 Task: Add a dependency to the task Create a new online platform for online meditation and mindfulness sessions , the existing task  Implement a new cloud-based quality management system for a company in the project BrightWorks
Action: Mouse moved to (611, 377)
Screenshot: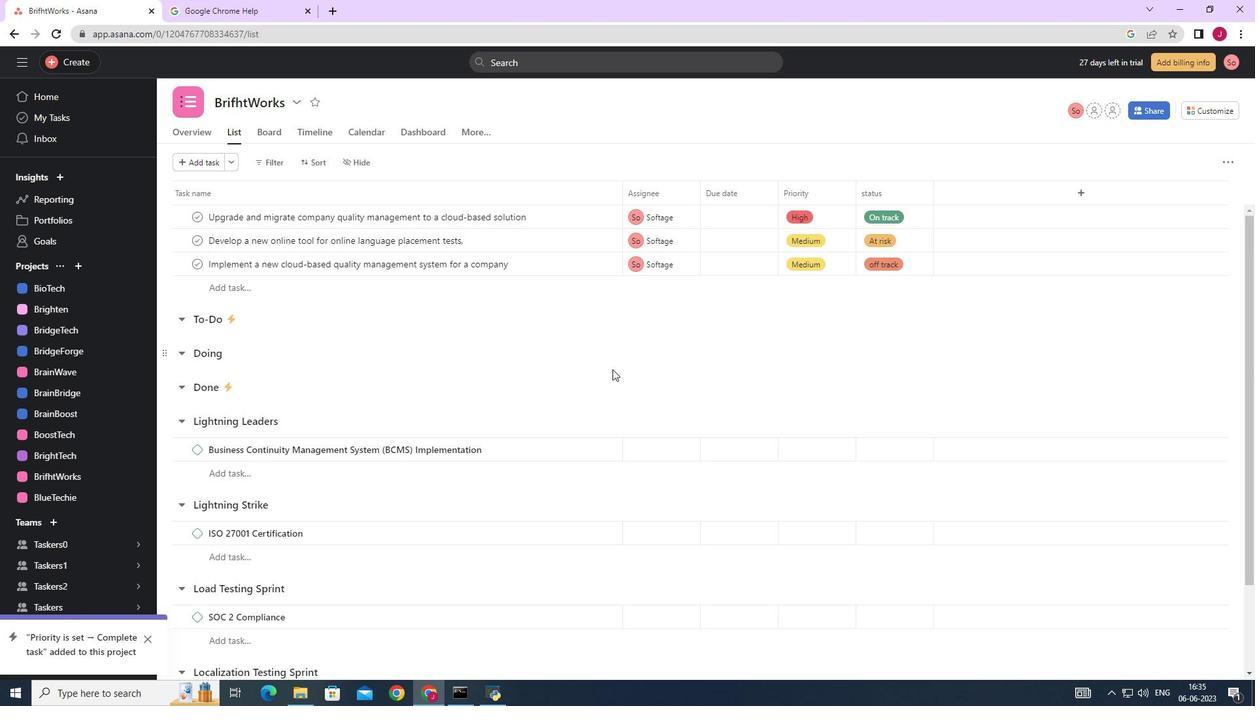 
Action: Mouse scrolled (611, 376) with delta (0, 0)
Screenshot: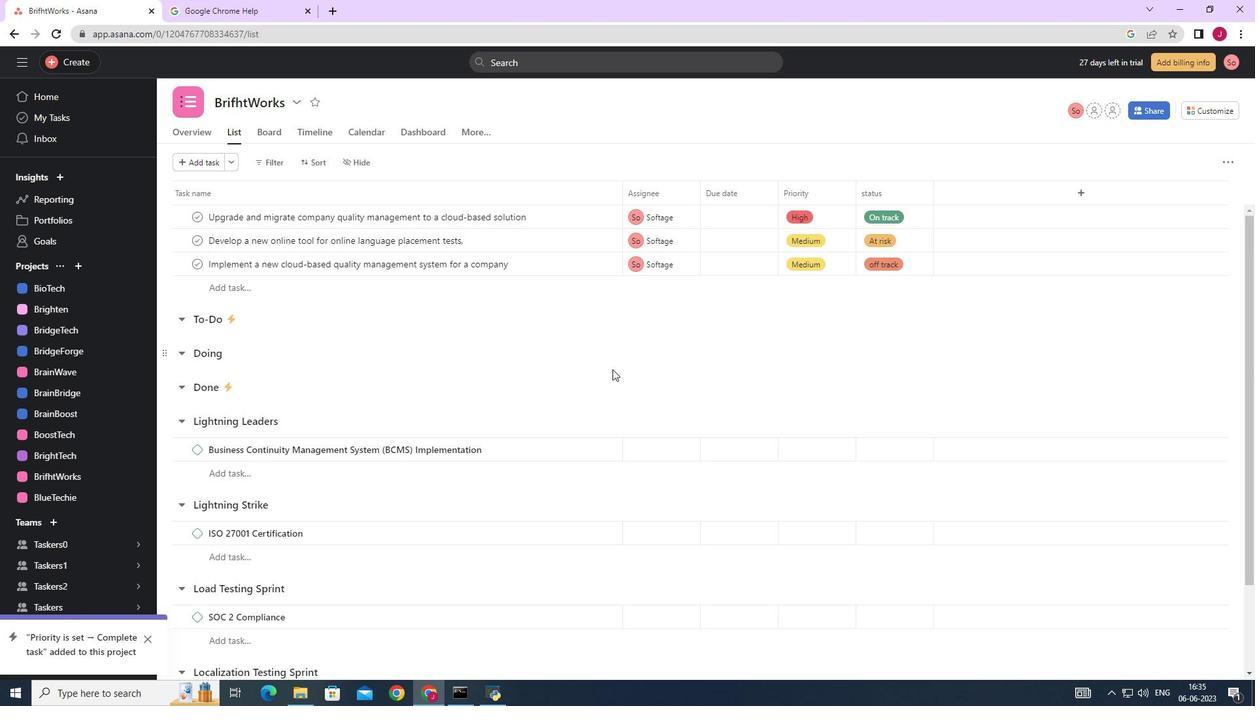 
Action: Mouse moved to (611, 377)
Screenshot: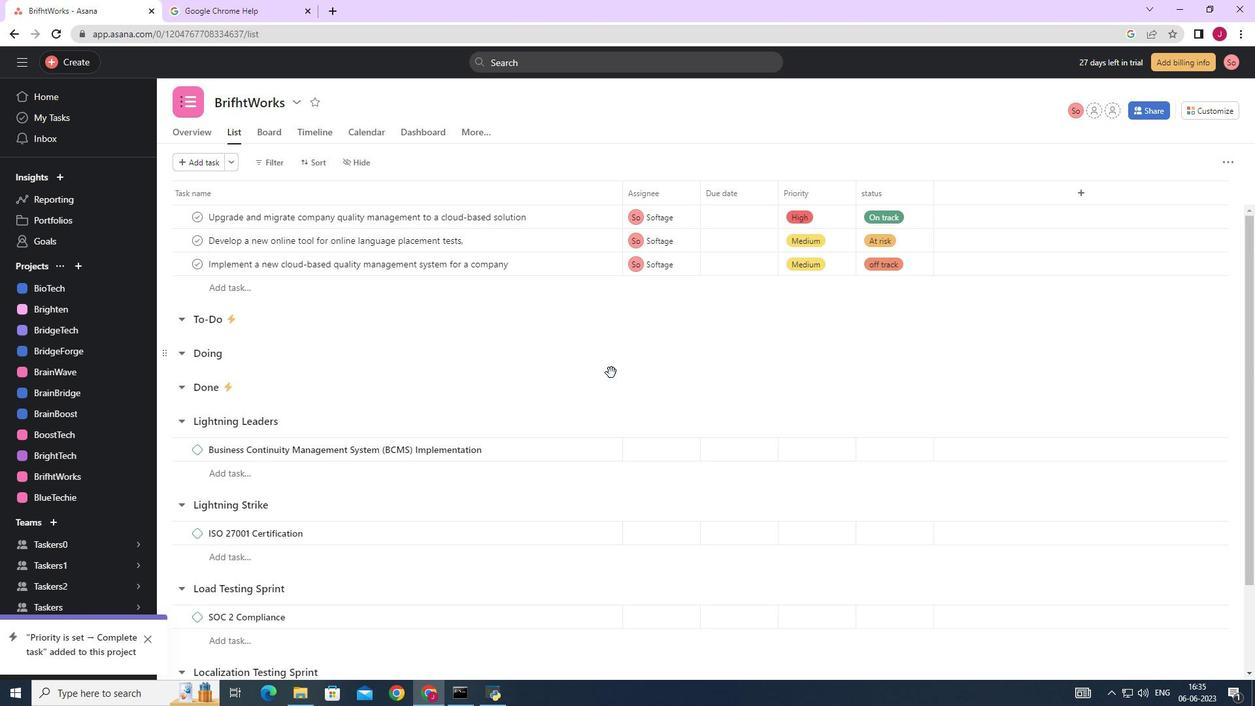 
Action: Mouse scrolled (611, 377) with delta (0, 0)
Screenshot: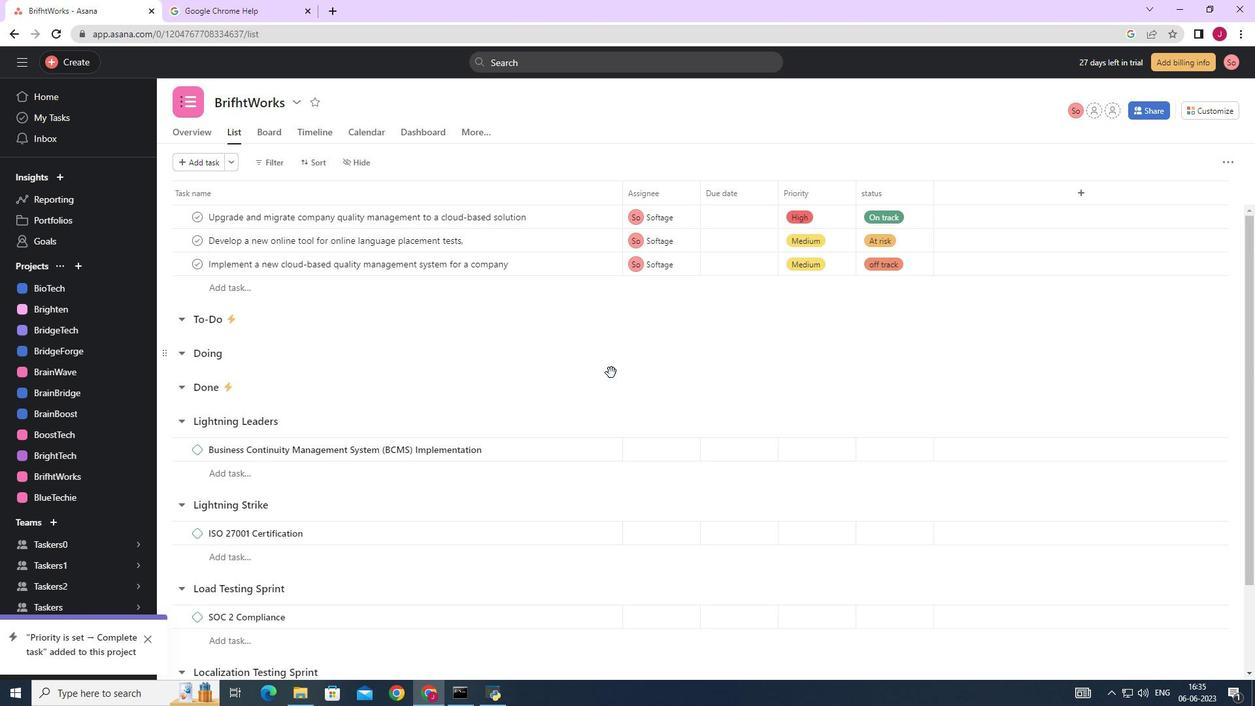 
Action: Mouse scrolled (611, 377) with delta (0, 0)
Screenshot: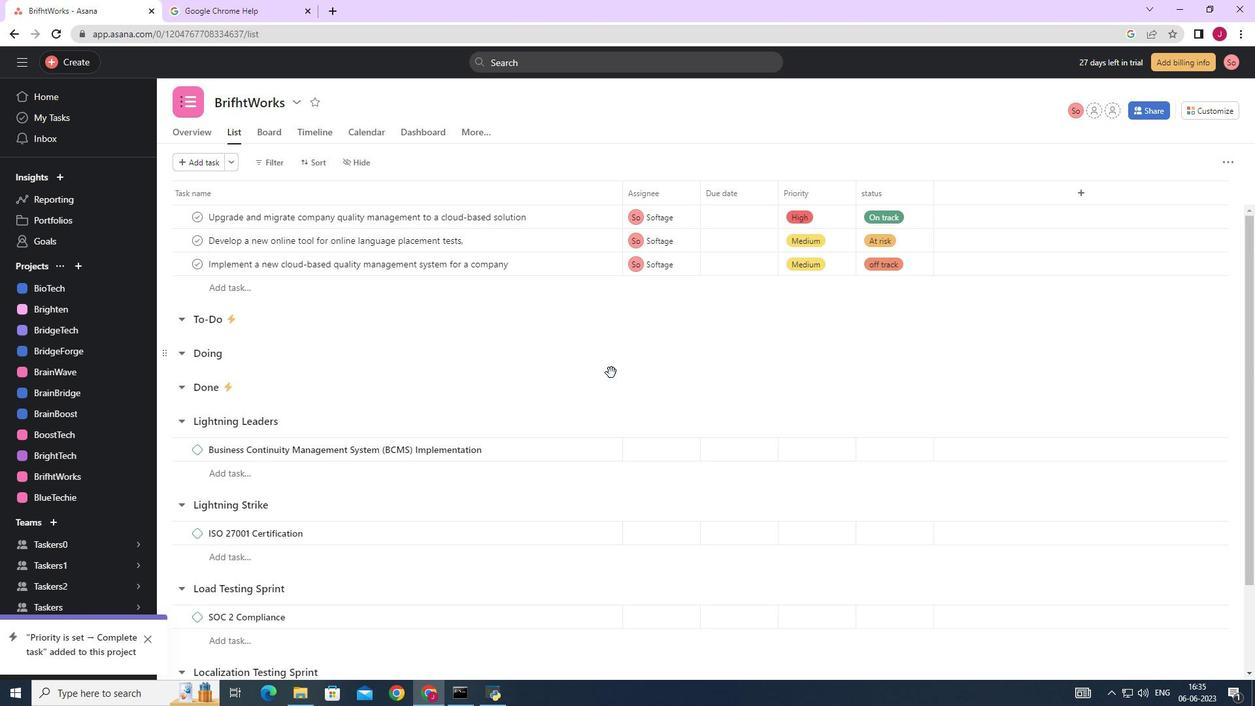 
Action: Mouse scrolled (611, 377) with delta (0, 0)
Screenshot: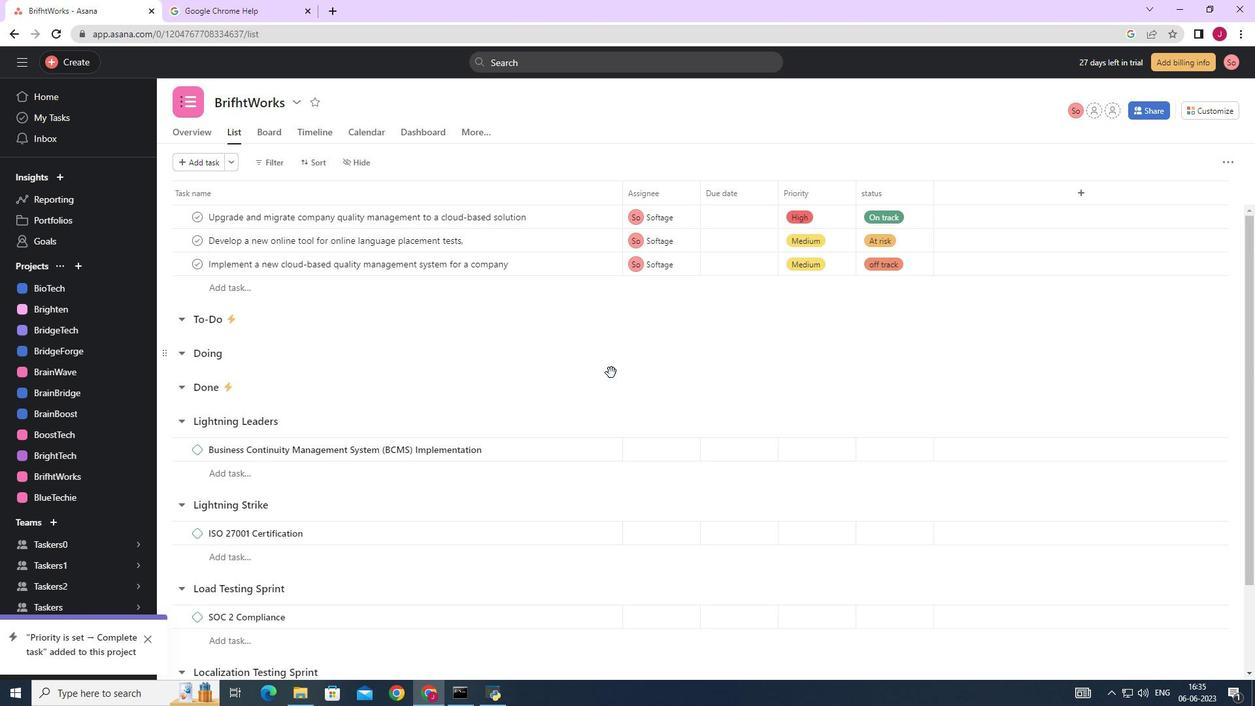 
Action: Mouse scrolled (611, 377) with delta (0, 0)
Screenshot: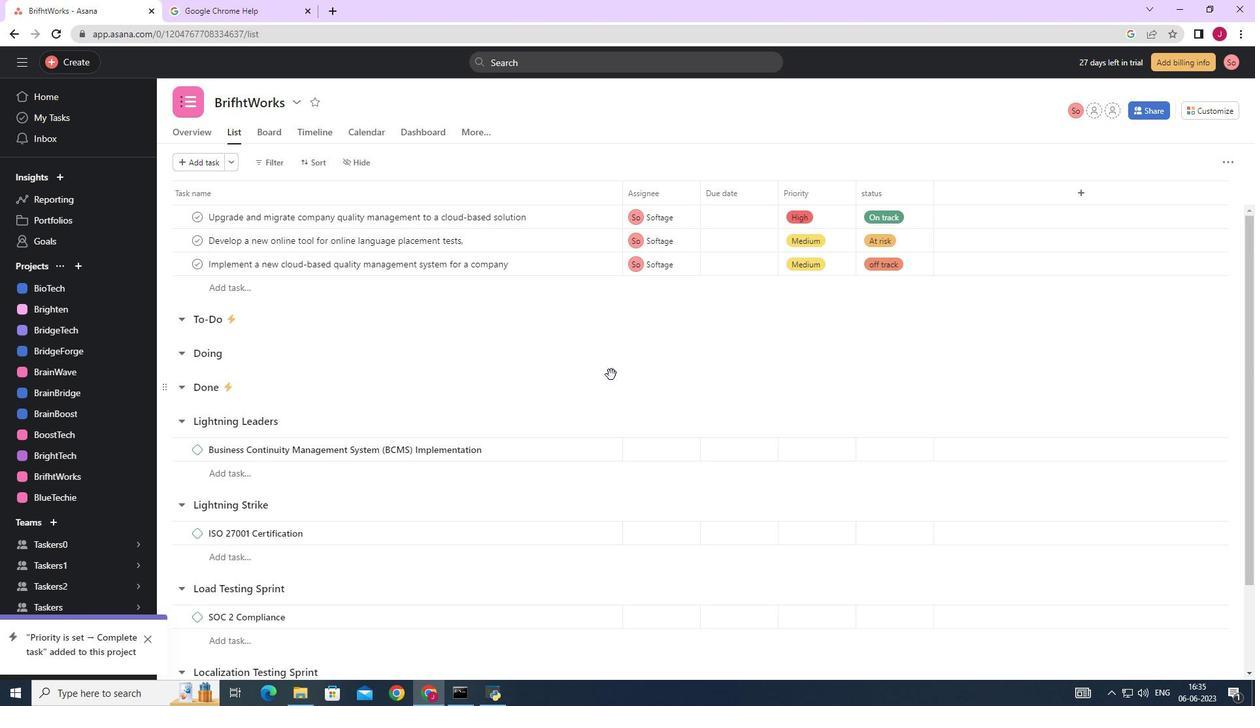 
Action: Mouse moved to (569, 595)
Screenshot: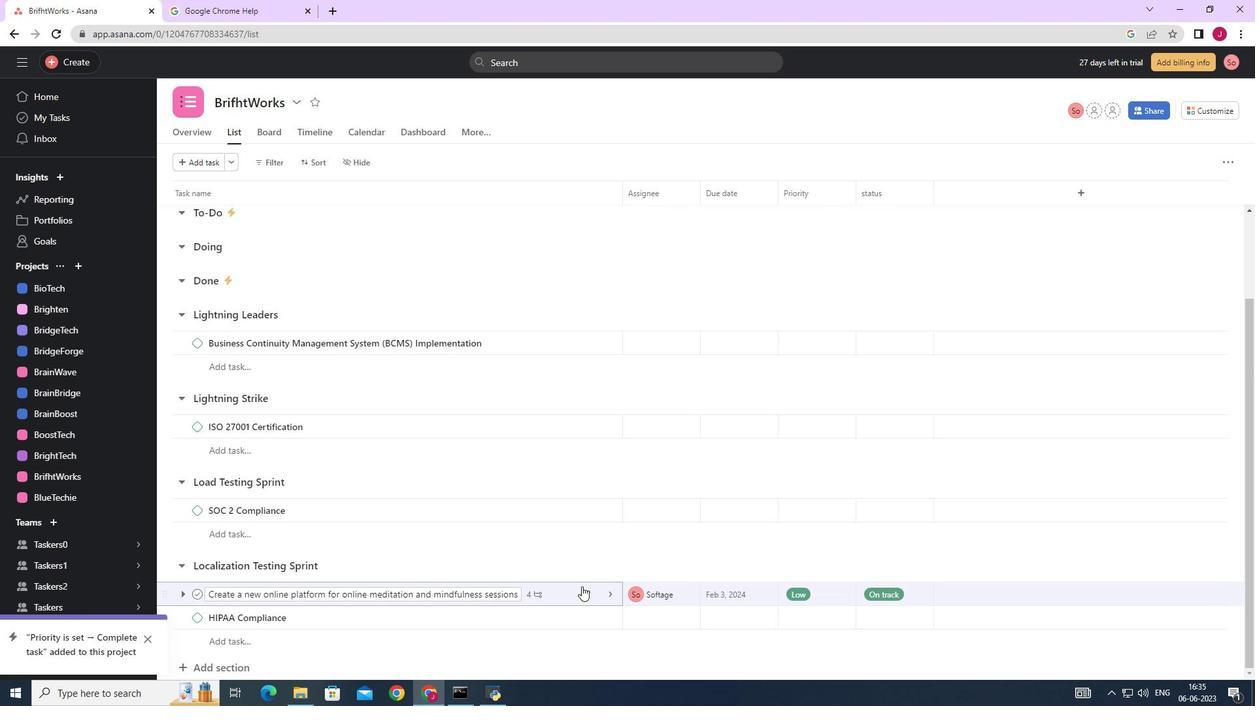 
Action: Mouse pressed left at (569, 595)
Screenshot: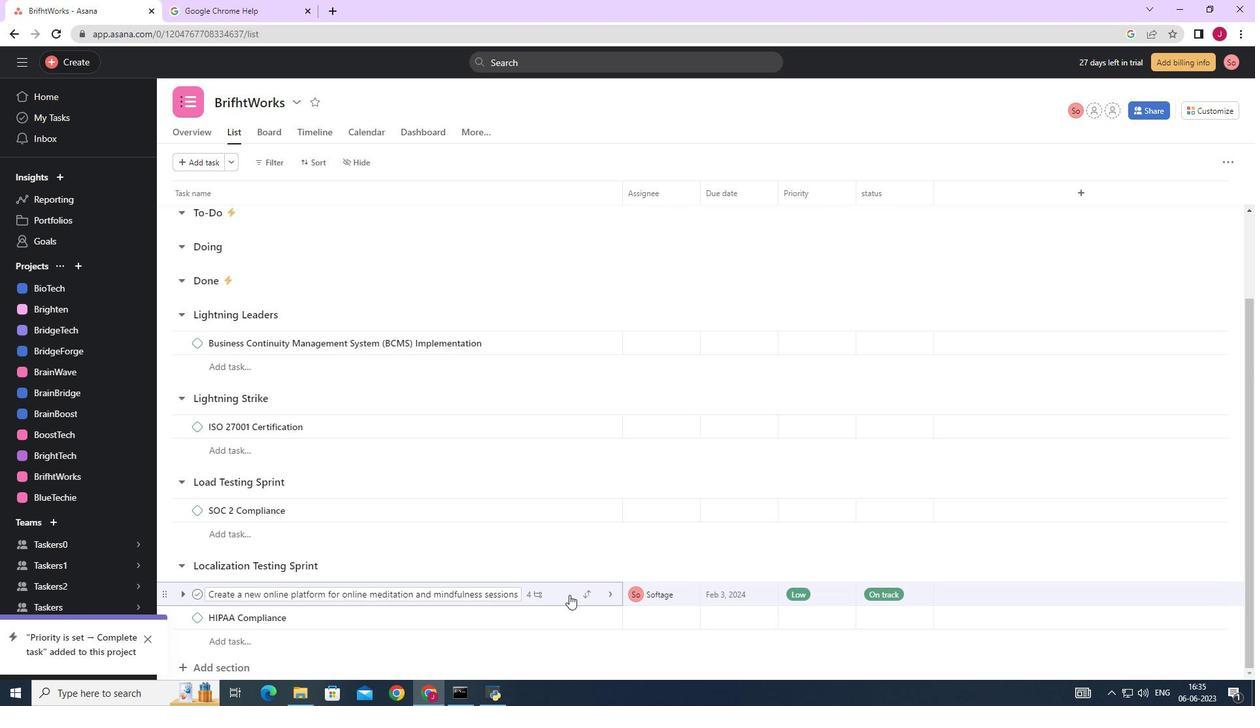 
Action: Mouse moved to (962, 353)
Screenshot: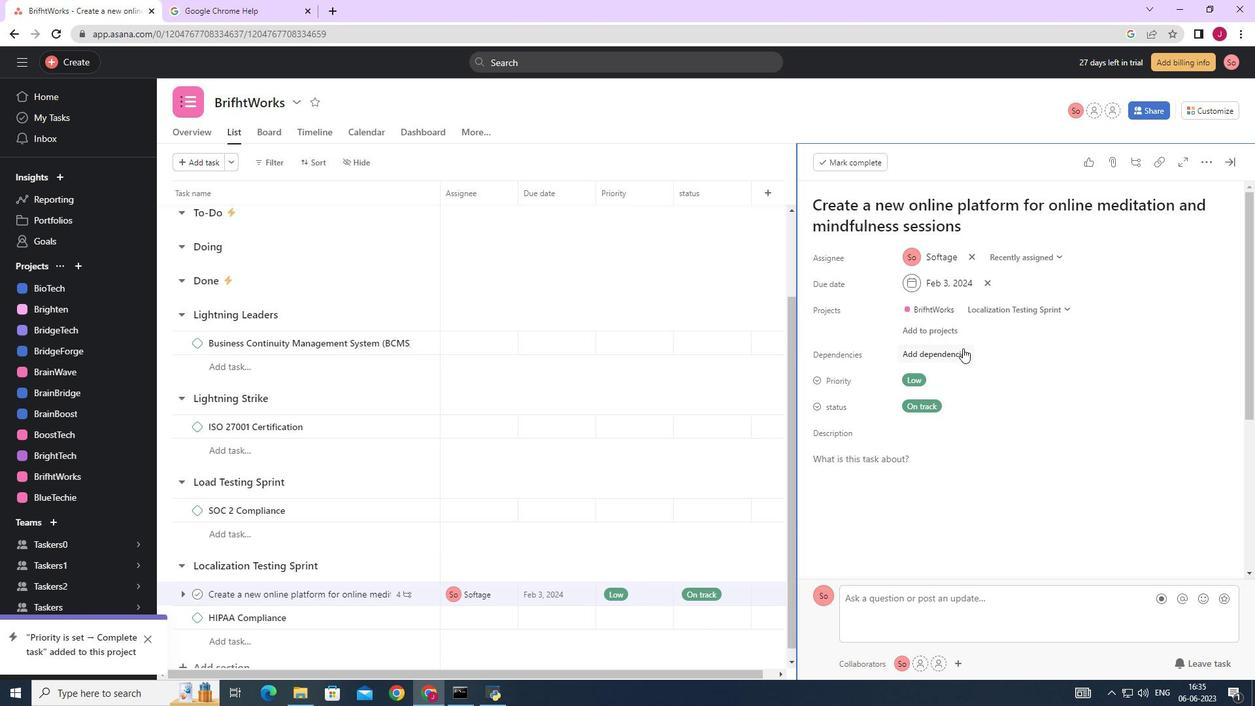 
Action: Mouse pressed left at (962, 353)
Screenshot: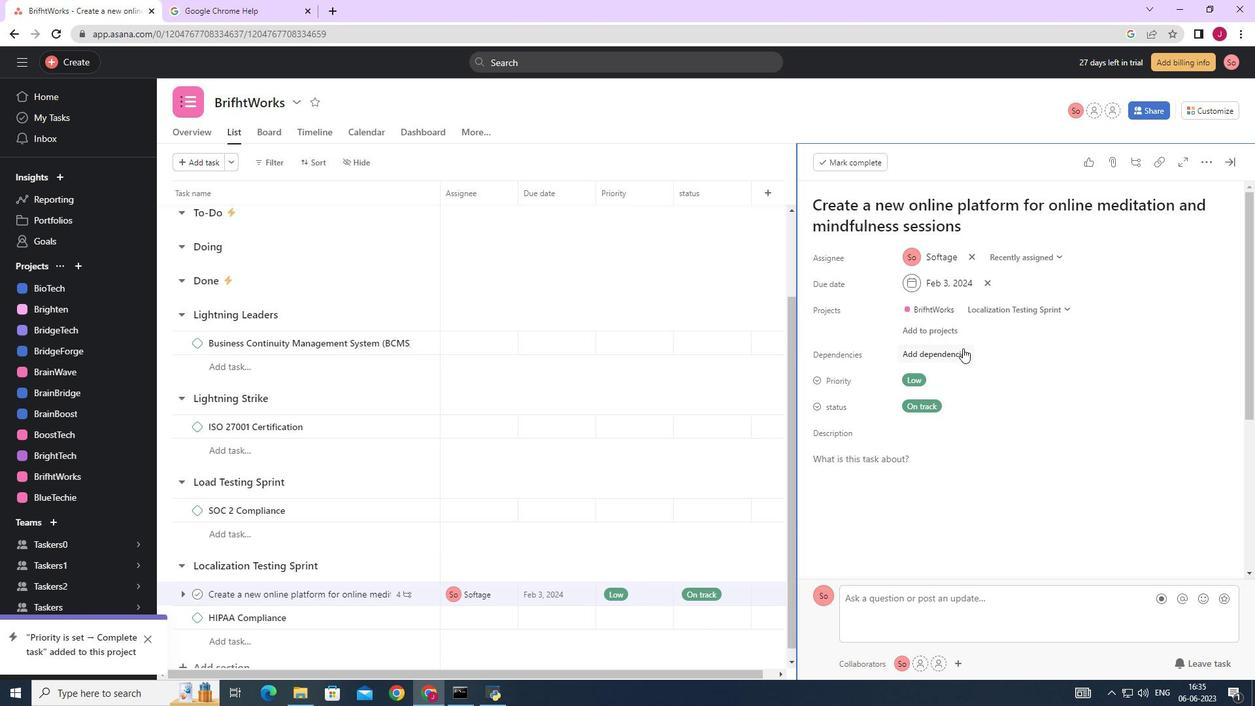 
Action: Mouse moved to (1000, 387)
Screenshot: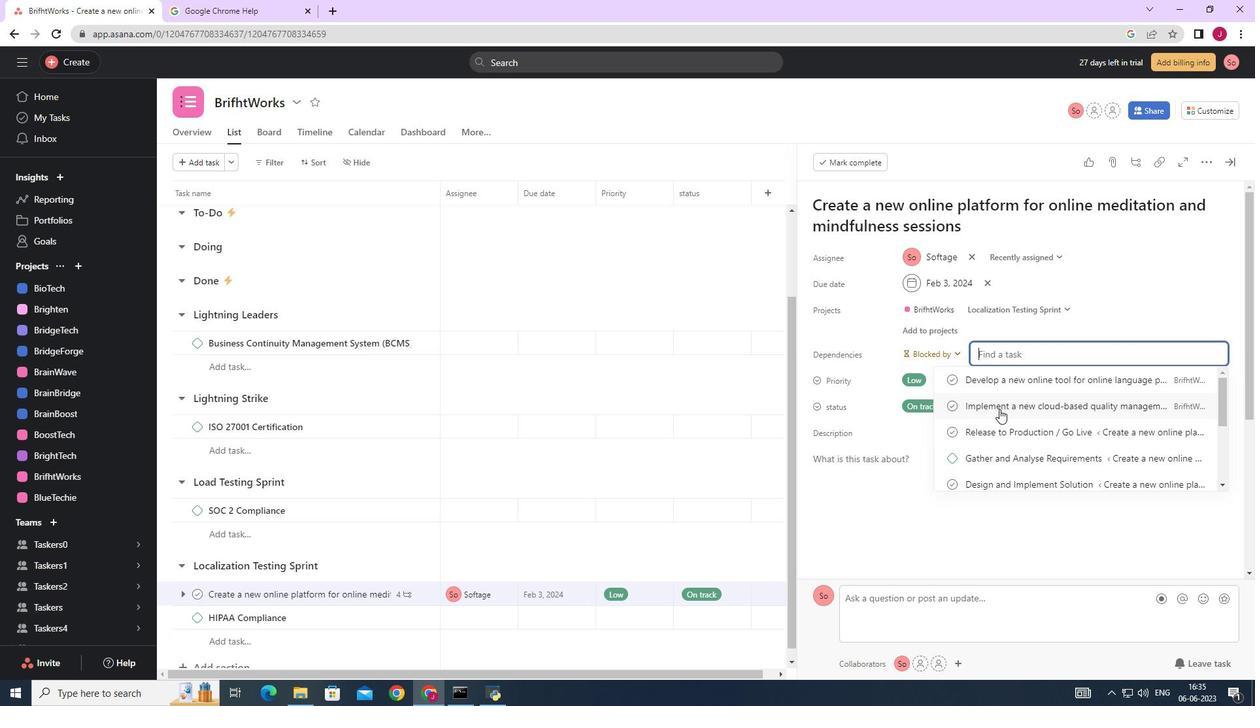 
Action: Mouse scrolled (1000, 387) with delta (0, 0)
Screenshot: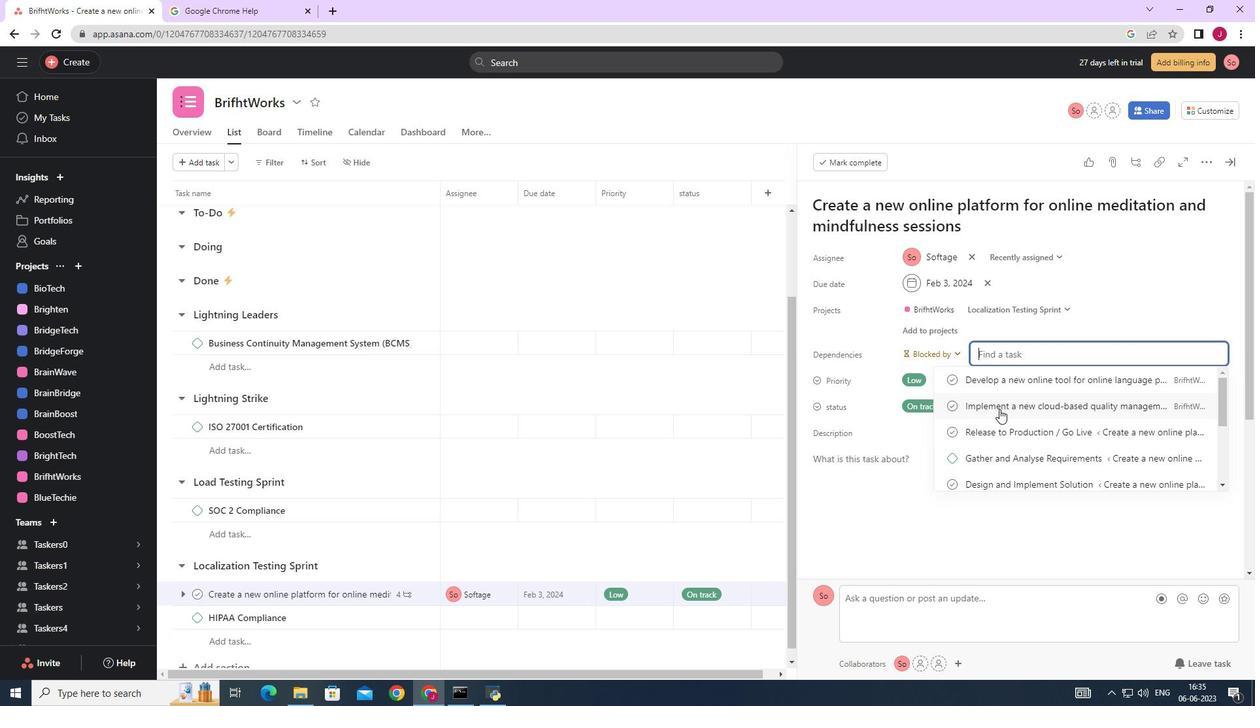 
Action: Mouse moved to (1000, 389)
Screenshot: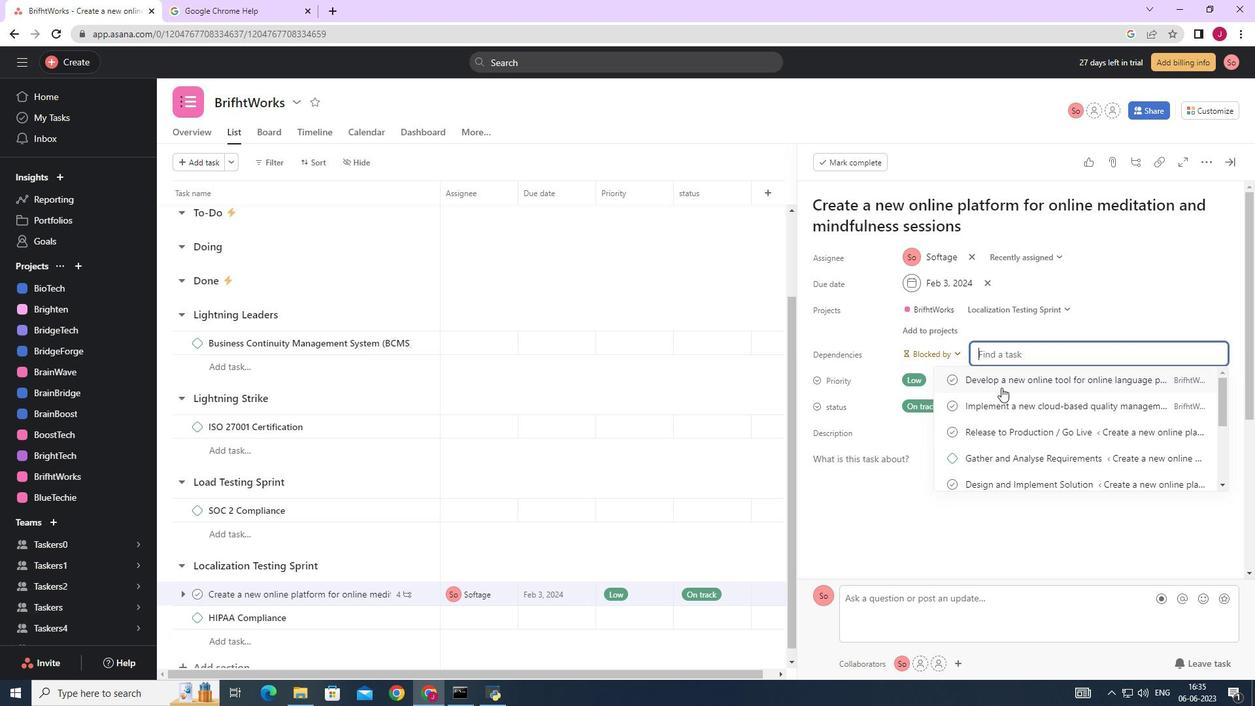 
Action: Mouse scrolled (1000, 388) with delta (0, 0)
Screenshot: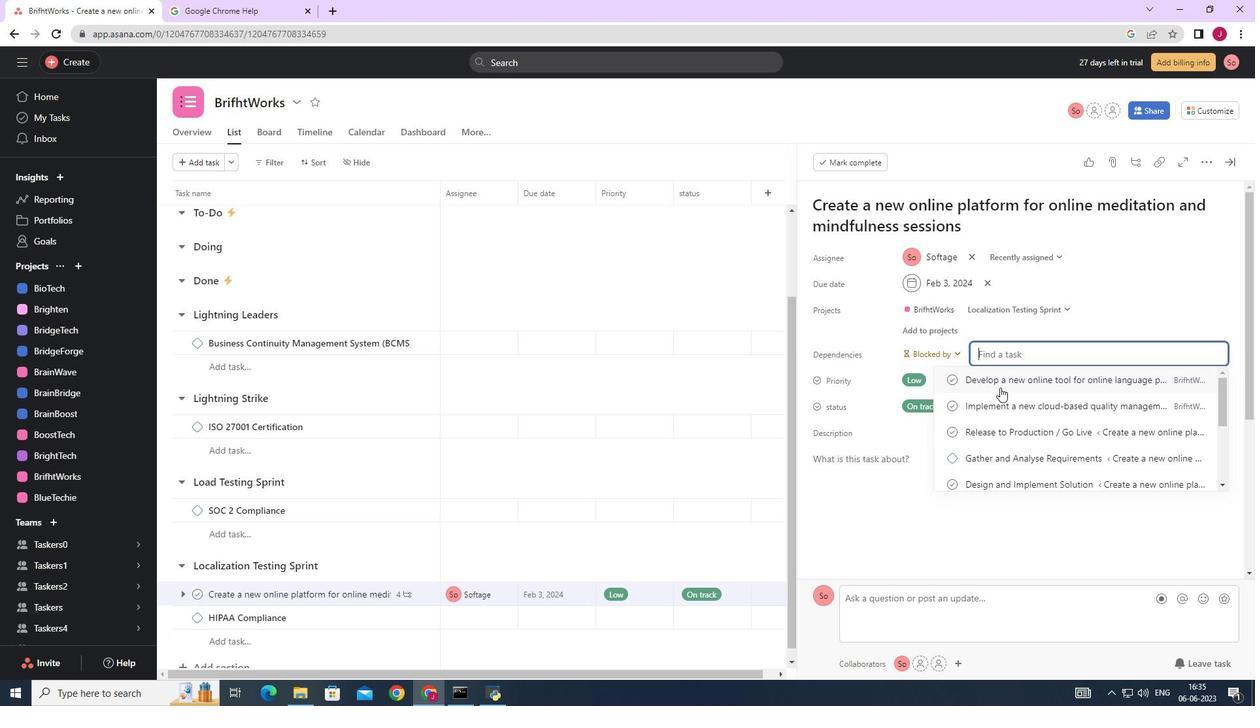 
Action: Mouse moved to (1010, 417)
Screenshot: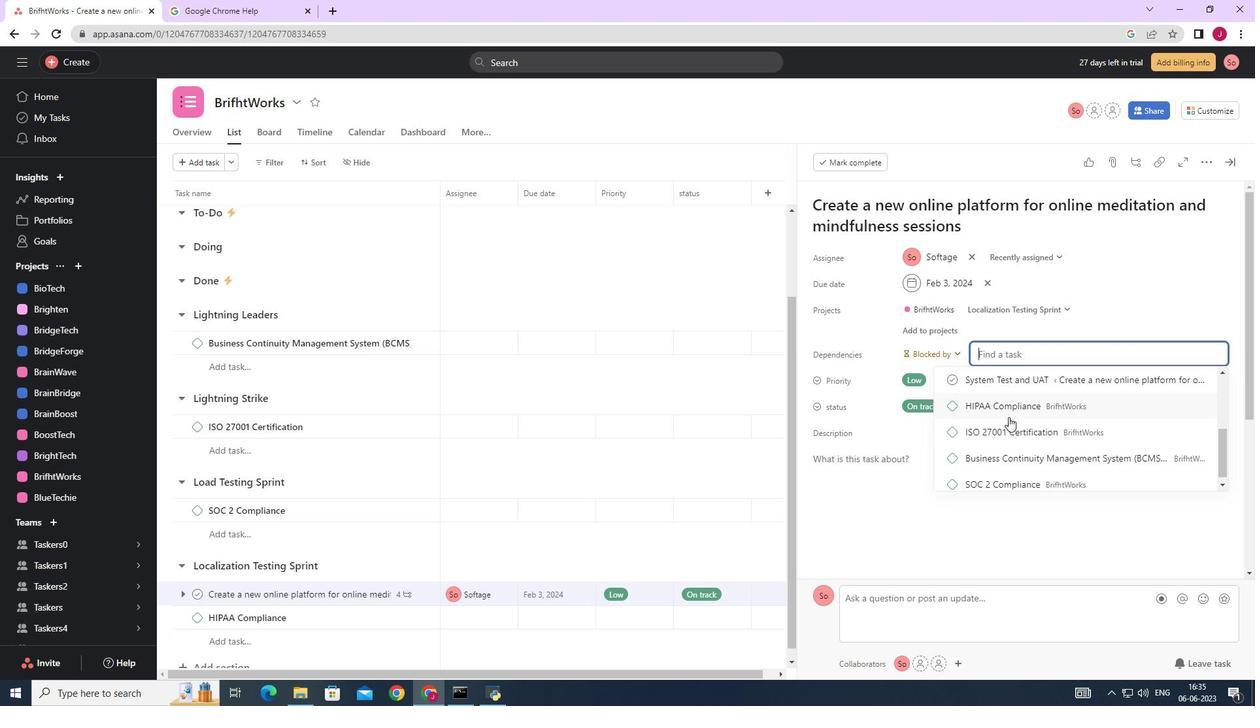
Action: Mouse scrolled (1010, 417) with delta (0, 0)
Screenshot: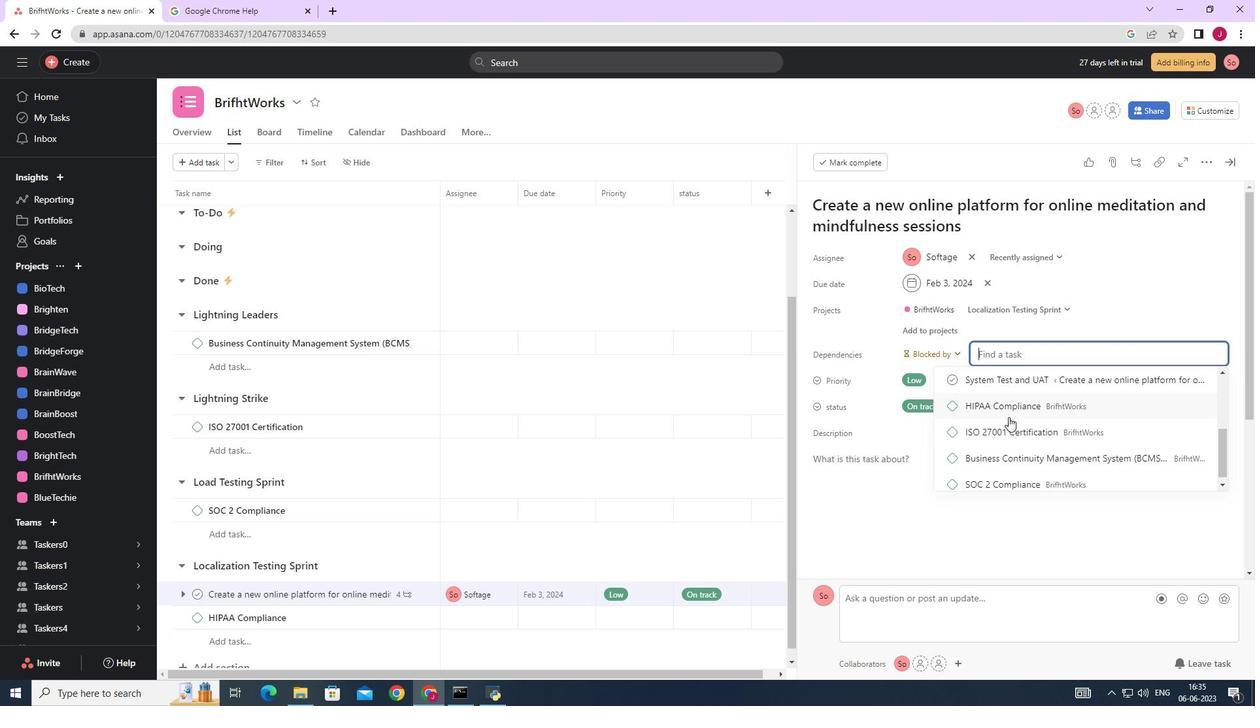 
Action: Mouse scrolled (1010, 417) with delta (0, 0)
Screenshot: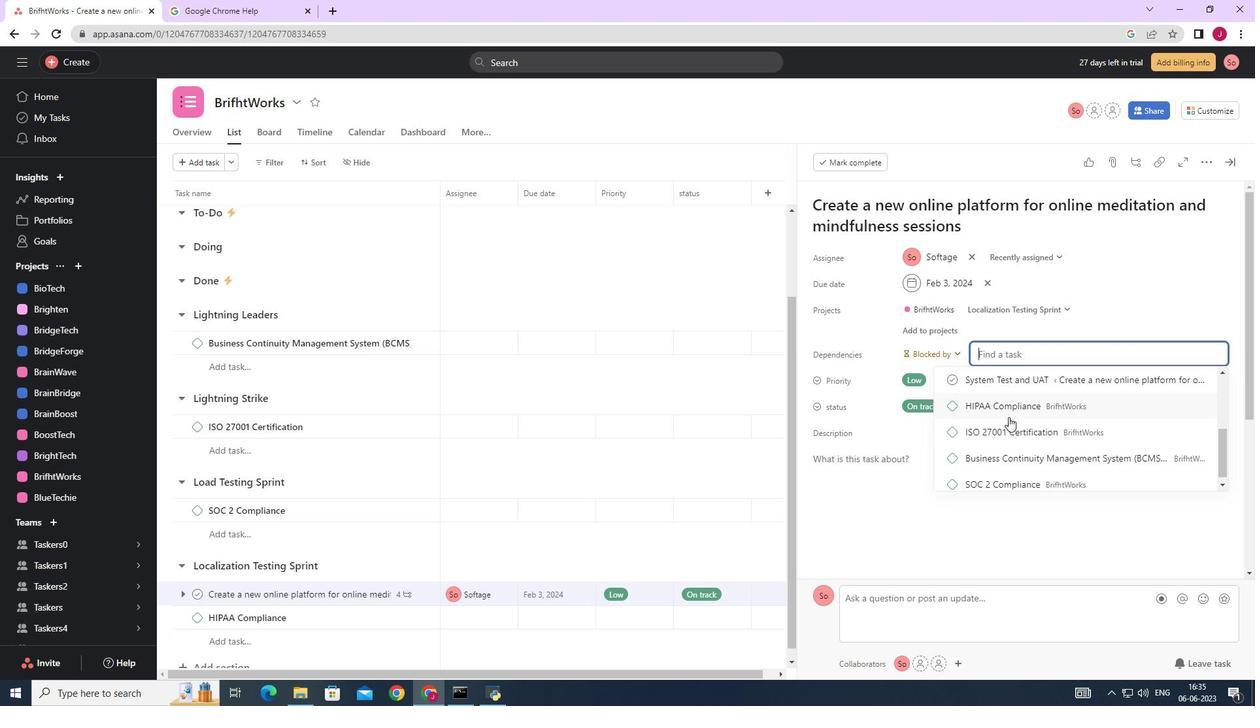 
Action: Mouse scrolled (1010, 417) with delta (0, 0)
Screenshot: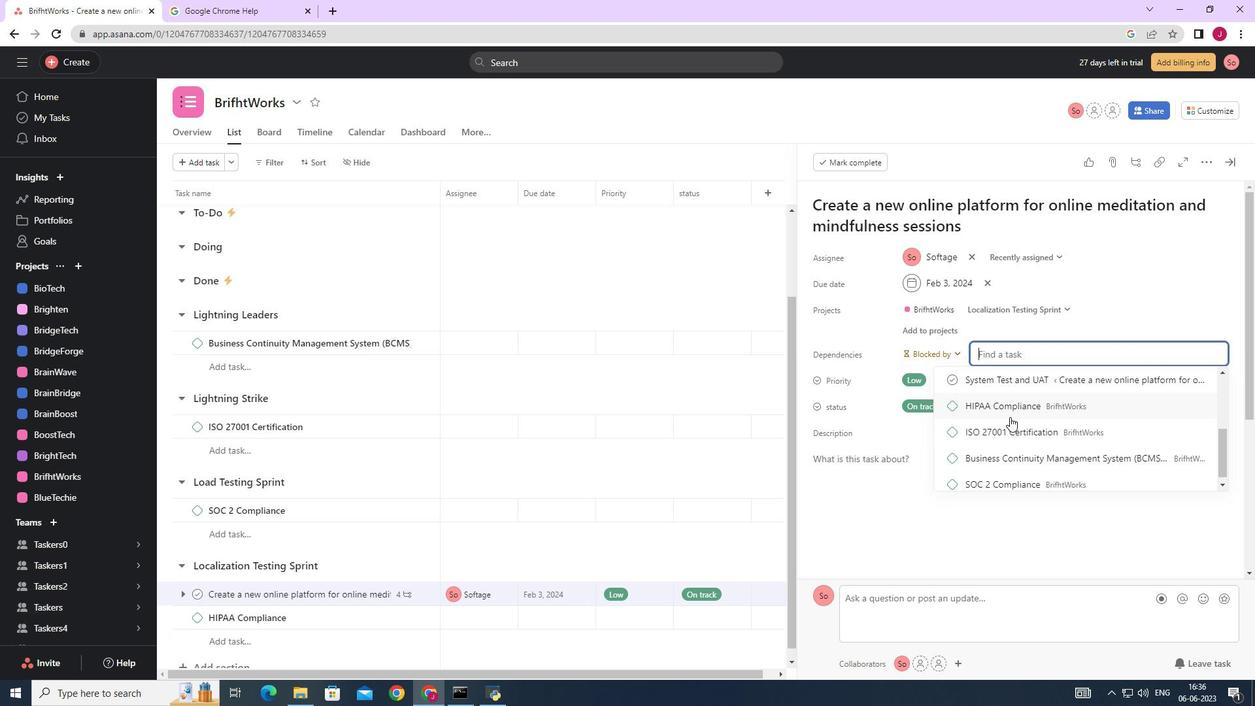 
Action: Mouse moved to (1010, 426)
Screenshot: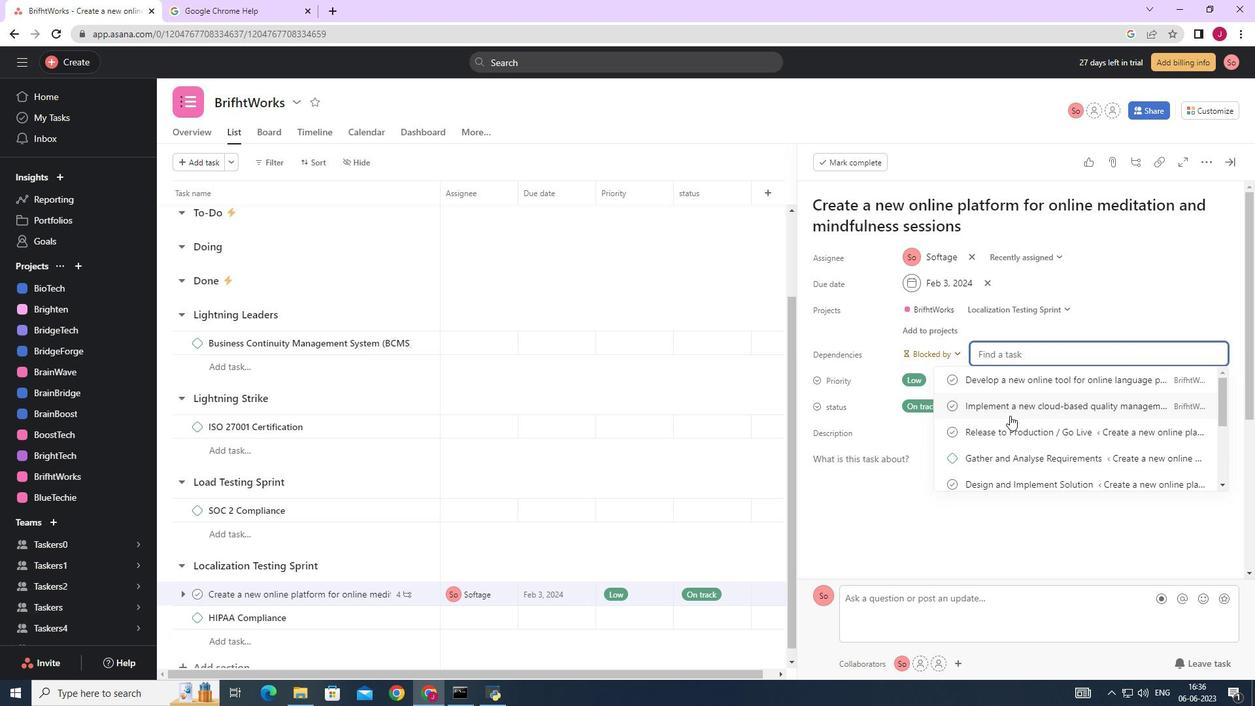 
Action: Mouse scrolled (1010, 427) with delta (0, 0)
Screenshot: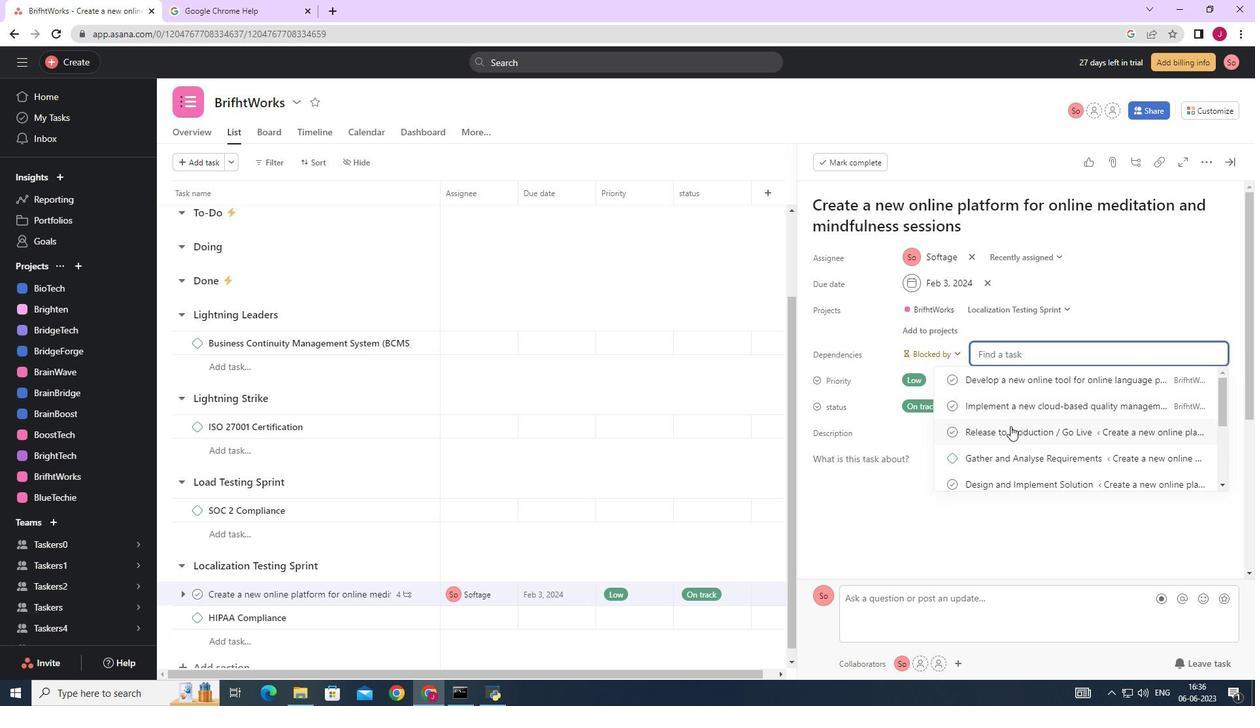 
Action: Mouse scrolled (1010, 427) with delta (0, 0)
Screenshot: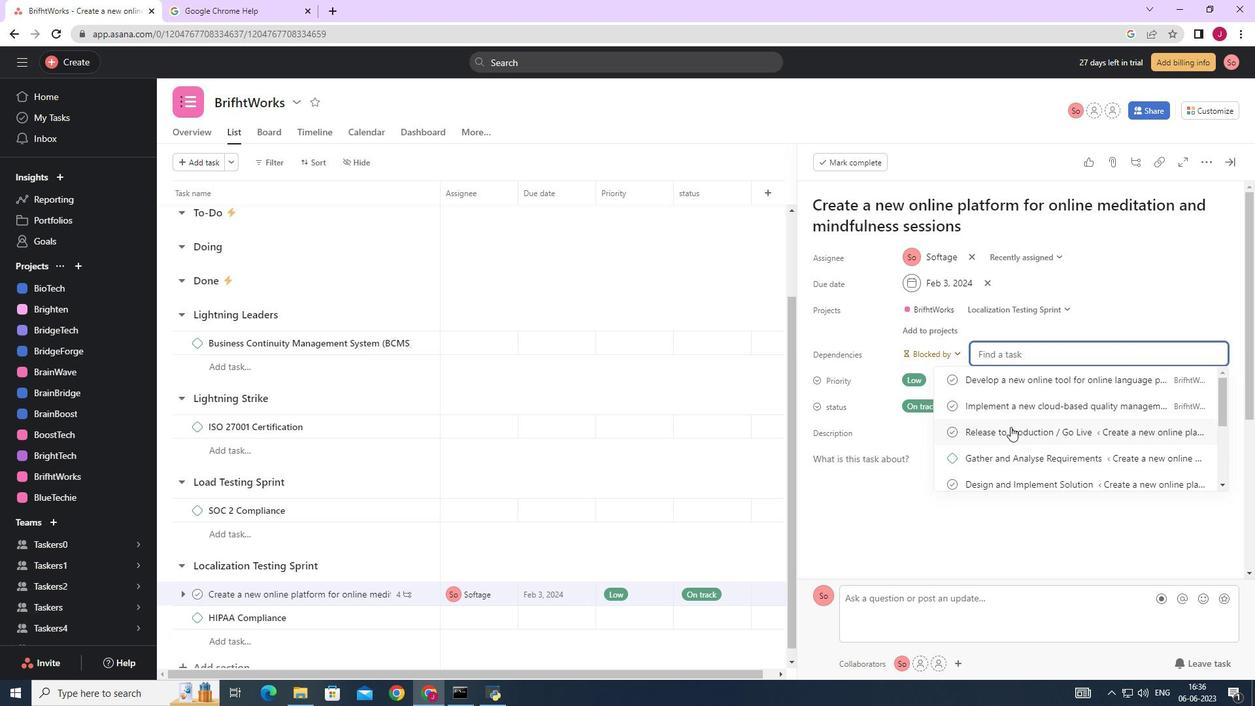 
Action: Mouse scrolled (1010, 427) with delta (0, 0)
Screenshot: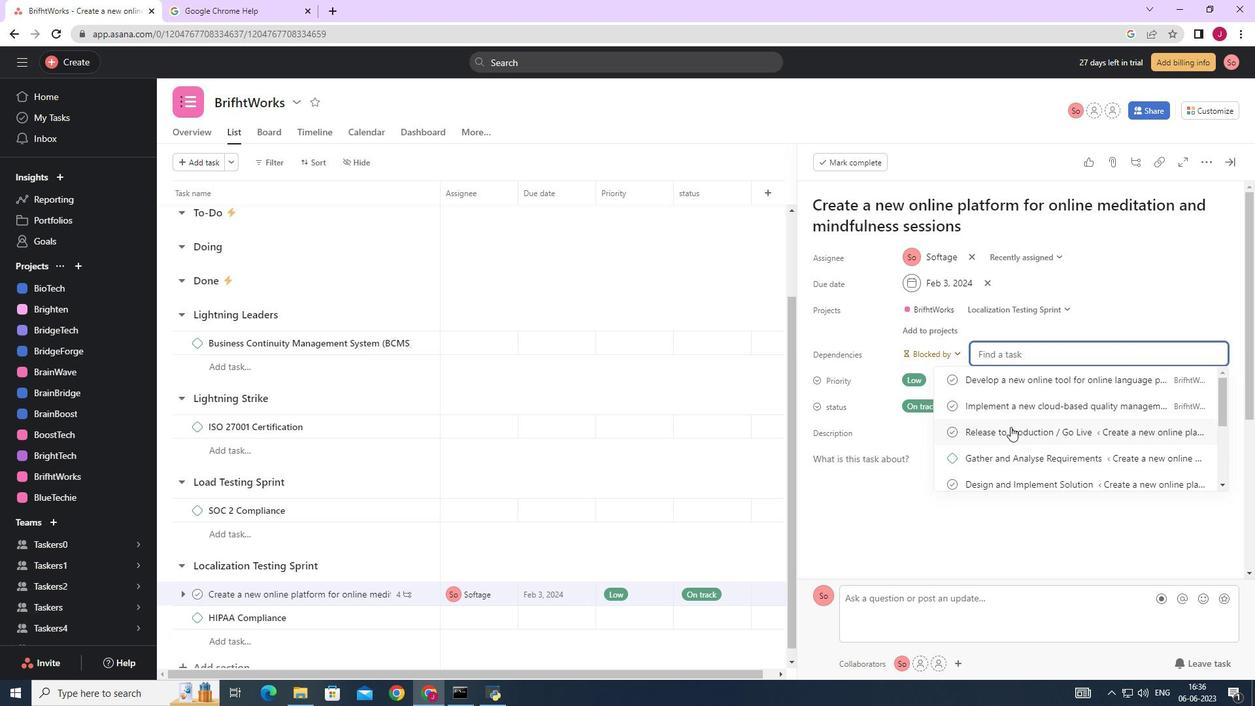 
Action: Mouse moved to (1018, 408)
Screenshot: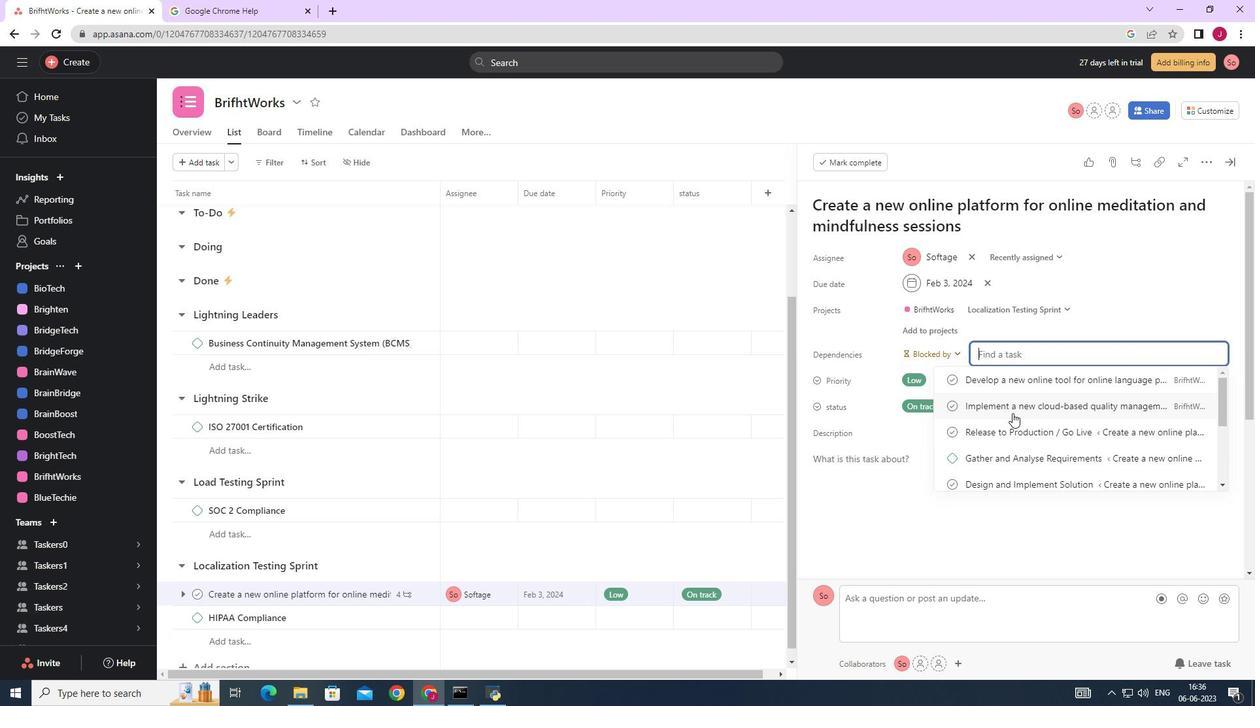 
Action: Mouse pressed left at (1018, 408)
Screenshot: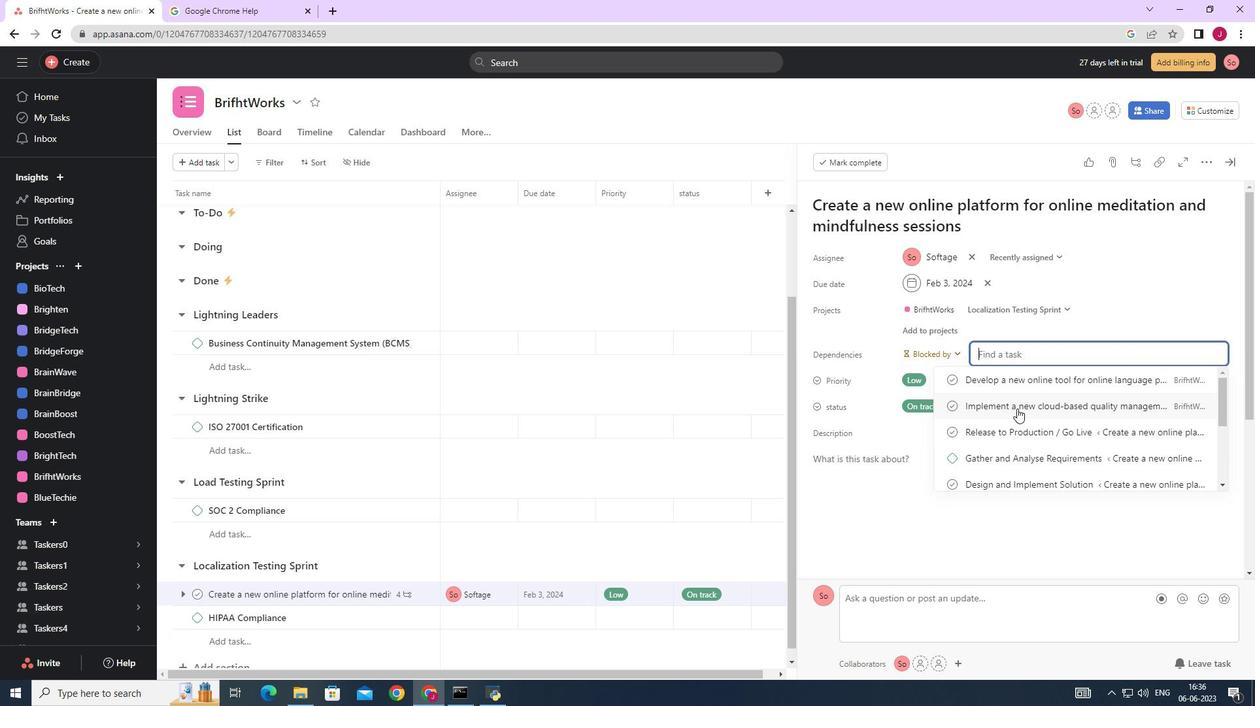 
Action: Mouse moved to (1228, 161)
Screenshot: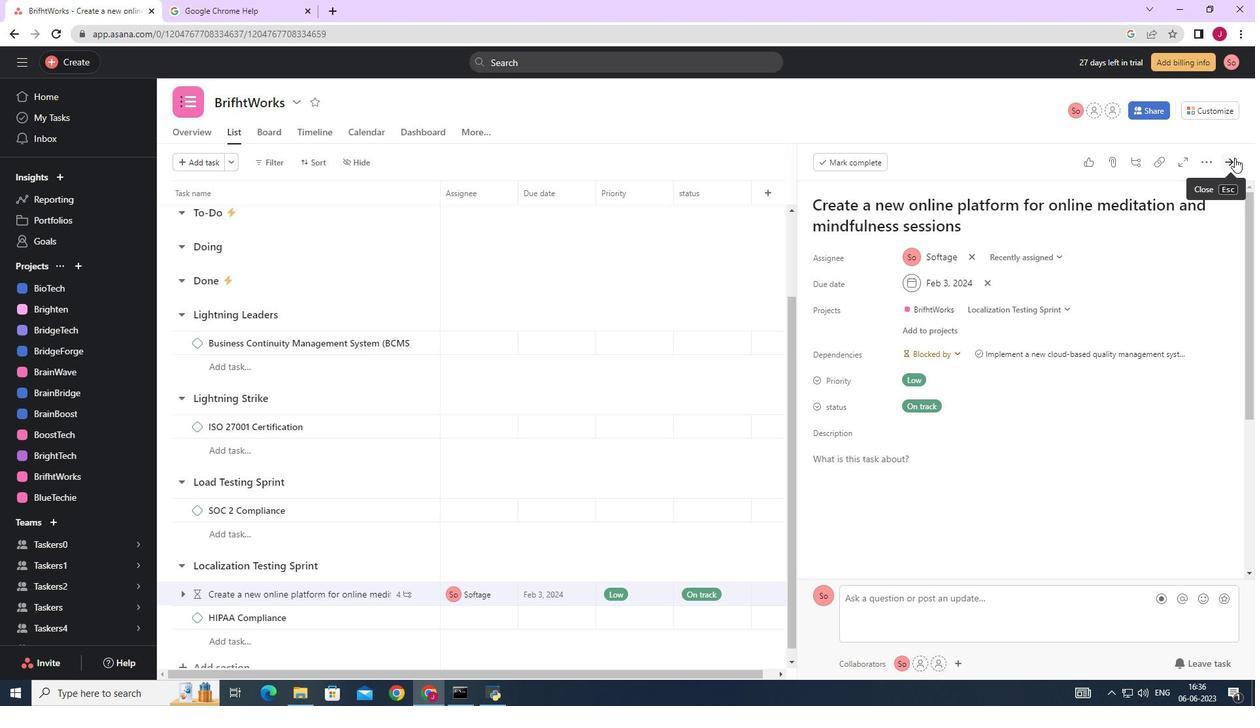 
Action: Mouse pressed left at (1228, 161)
Screenshot: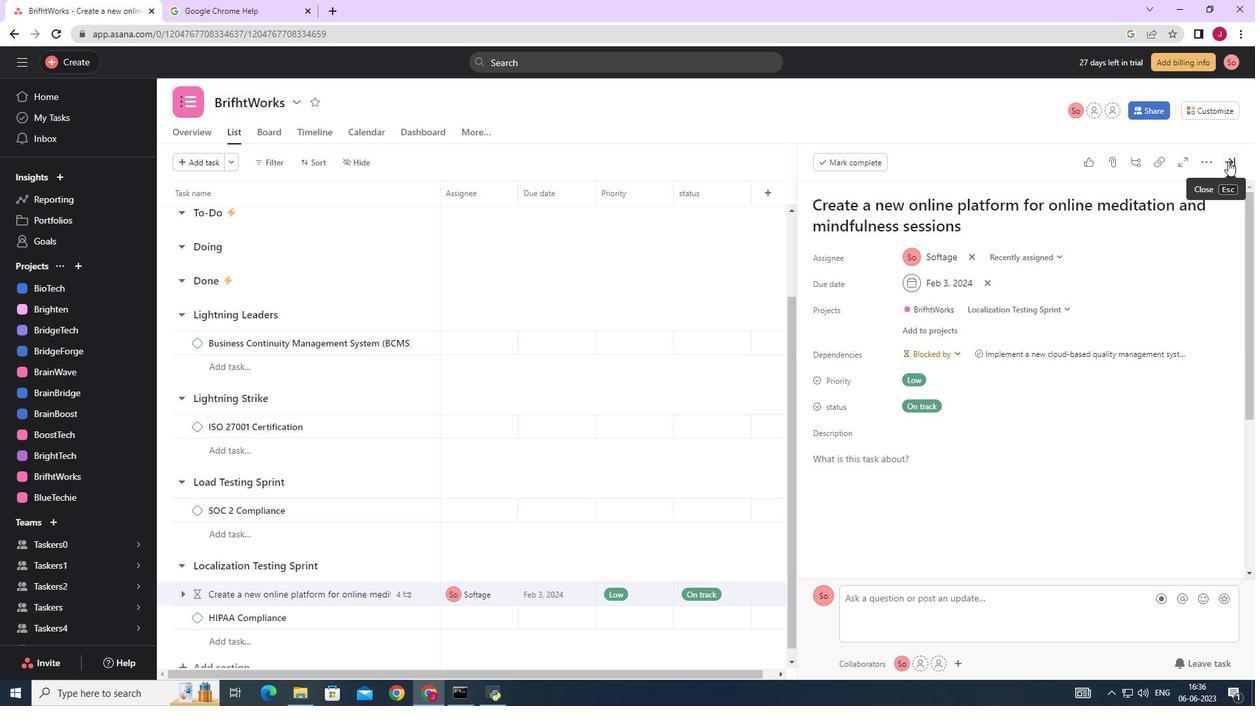 
Action: Mouse moved to (1227, 162)
Screenshot: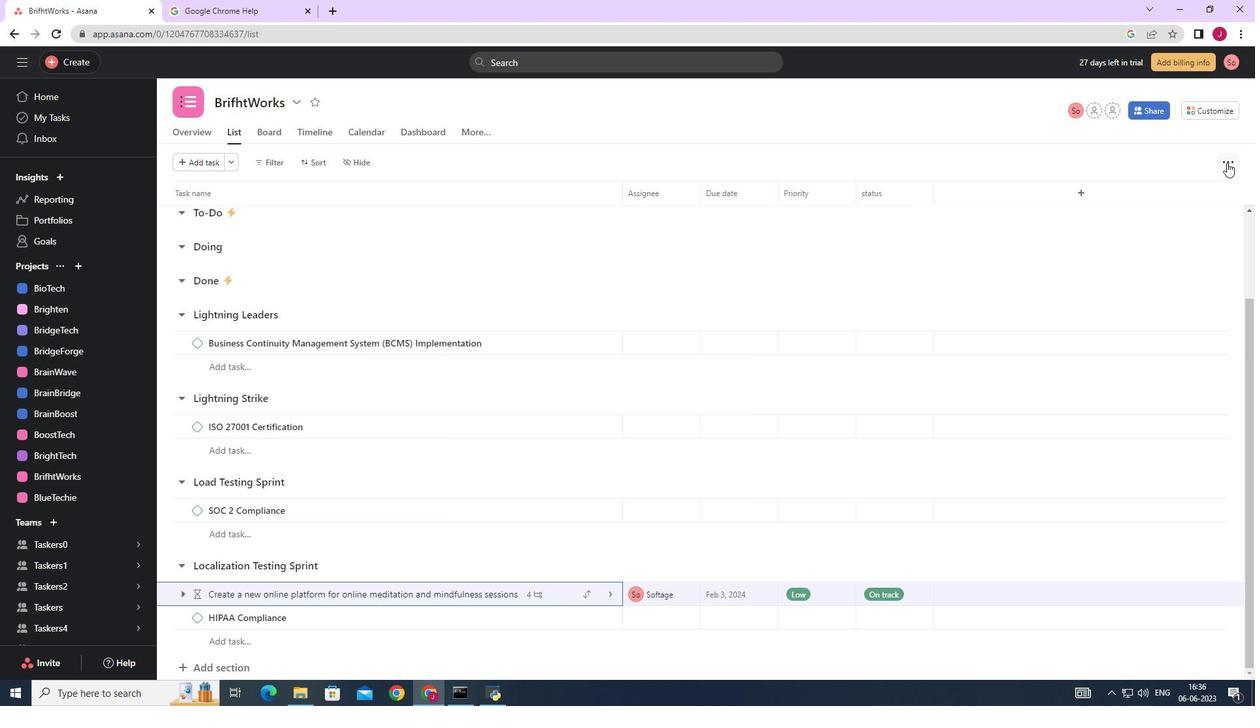 
